 Task: Change the page orientation to a Landscape in print settings.
Action: Mouse moved to (32, 75)
Screenshot: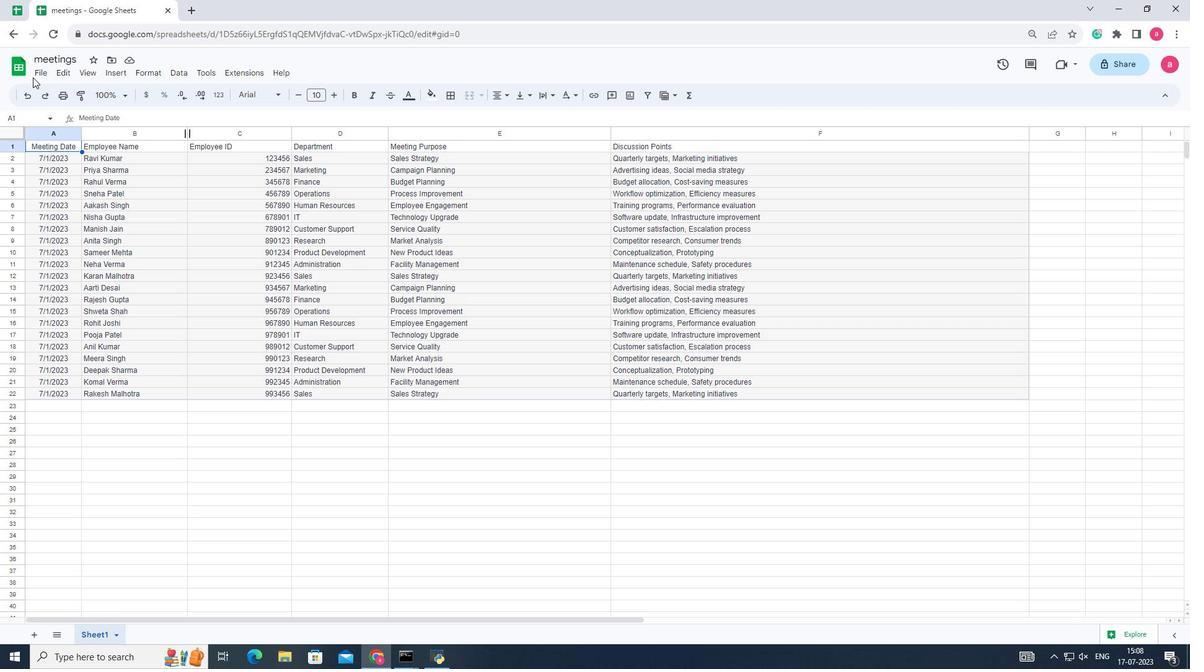 
Action: Mouse pressed left at (32, 75)
Screenshot: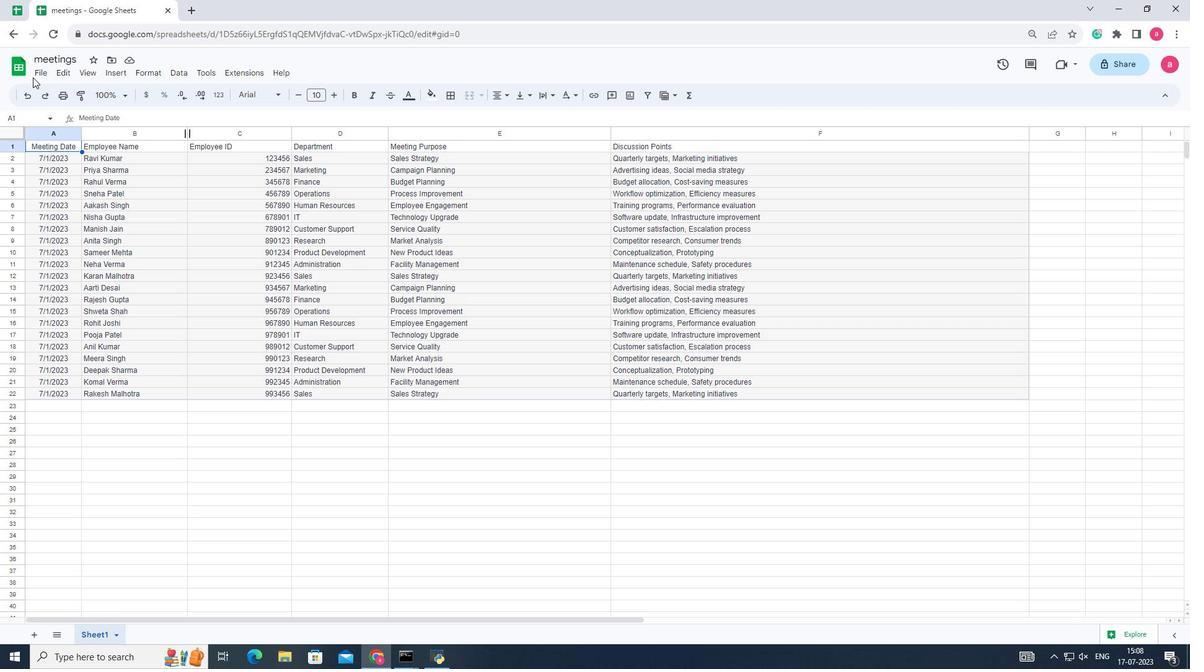 
Action: Mouse moved to (36, 73)
Screenshot: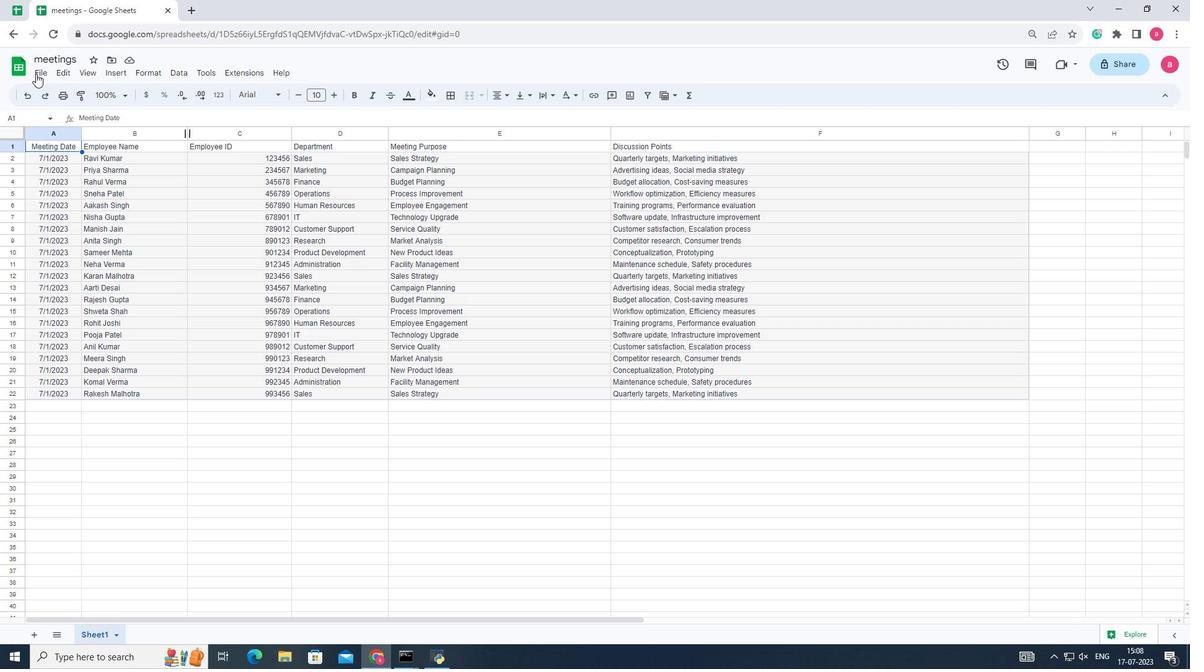 
Action: Mouse pressed left at (36, 73)
Screenshot: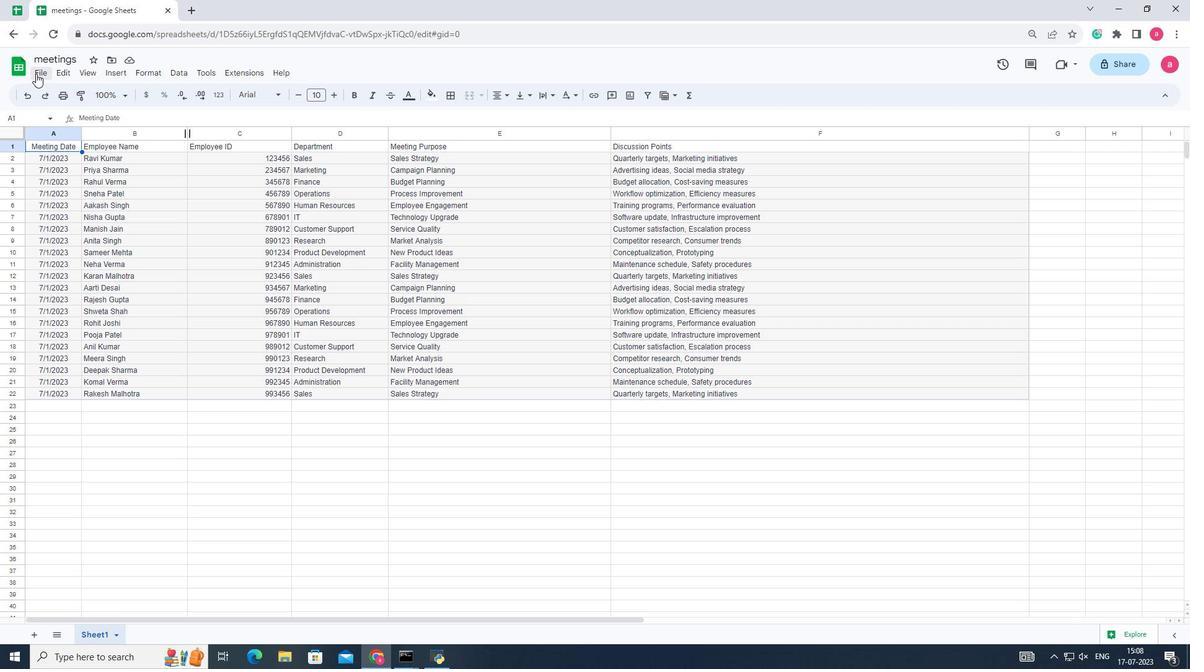 
Action: Mouse moved to (52, 407)
Screenshot: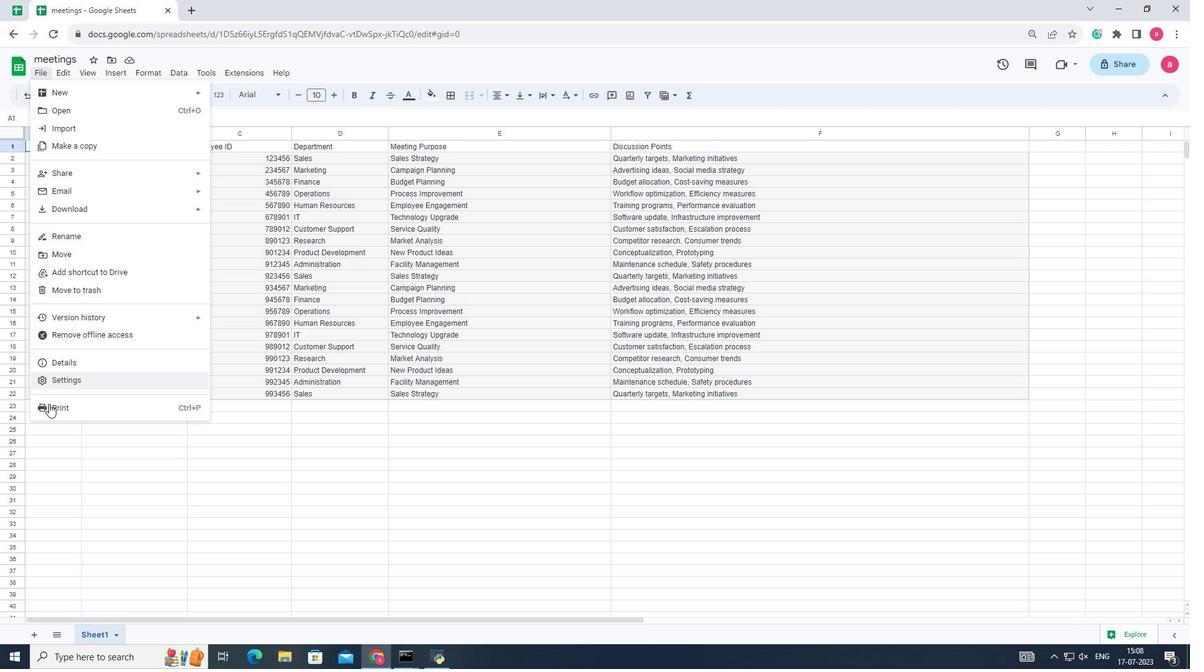 
Action: Mouse pressed left at (52, 407)
Screenshot: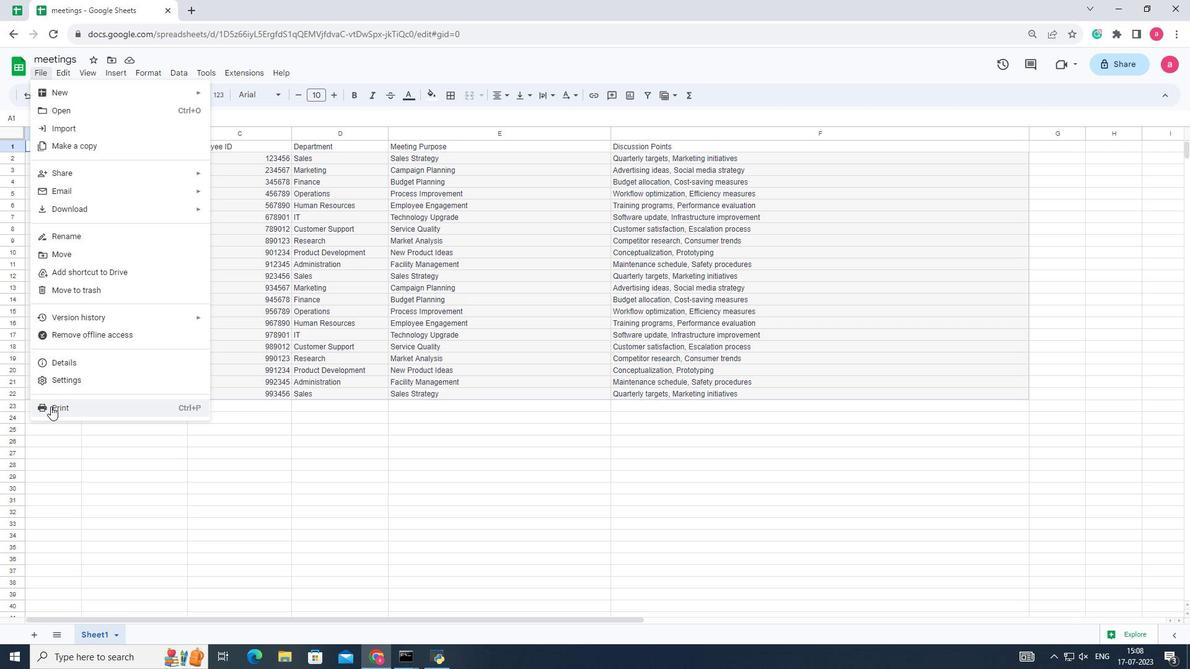 
Action: Mouse moved to (1043, 210)
Screenshot: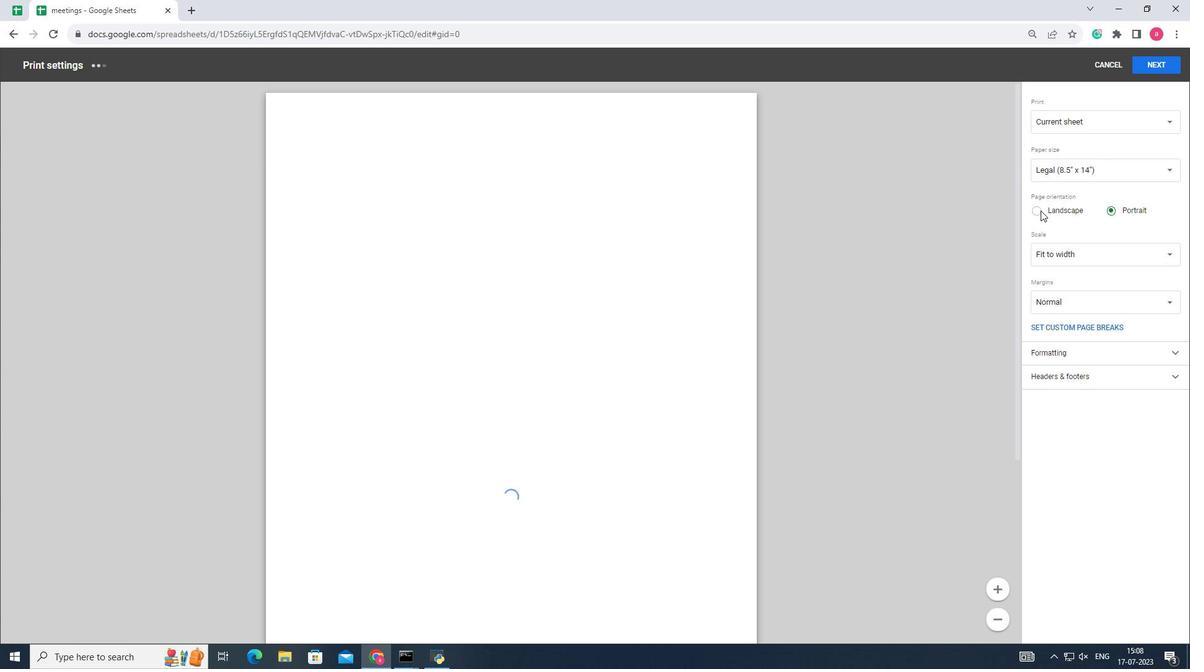 
Action: Mouse pressed left at (1043, 210)
Screenshot: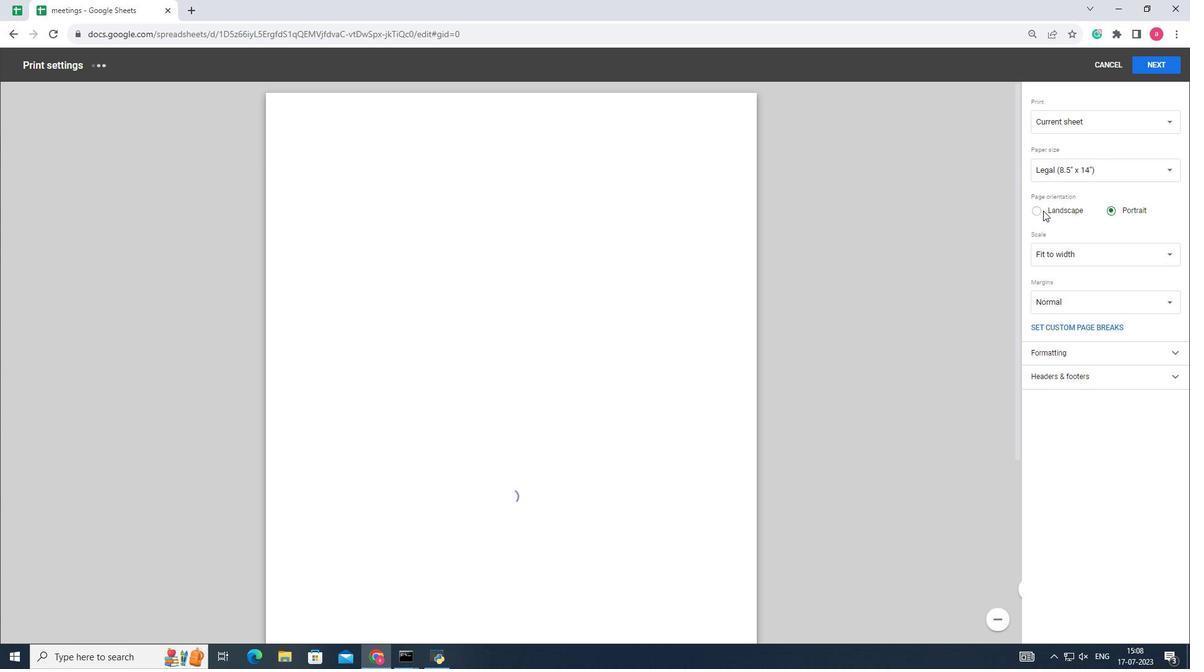 
Action: Mouse moved to (1047, 212)
Screenshot: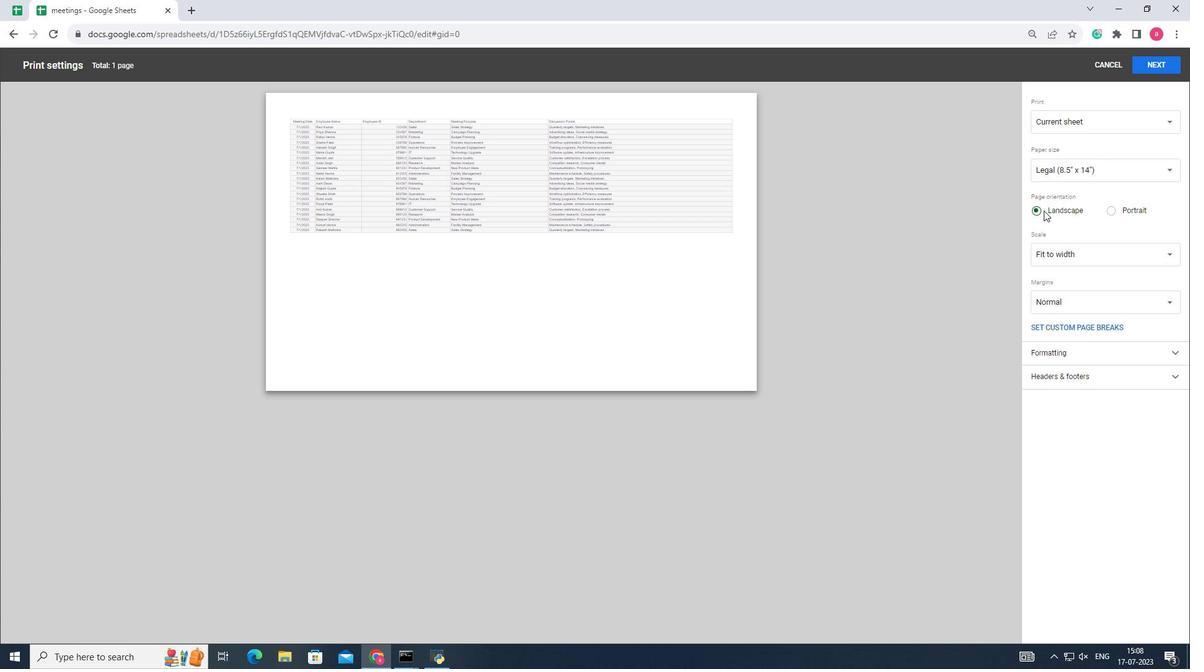 
